 Task: Change audio effects visualization to Goom effect.
Action: Mouse moved to (125, 12)
Screenshot: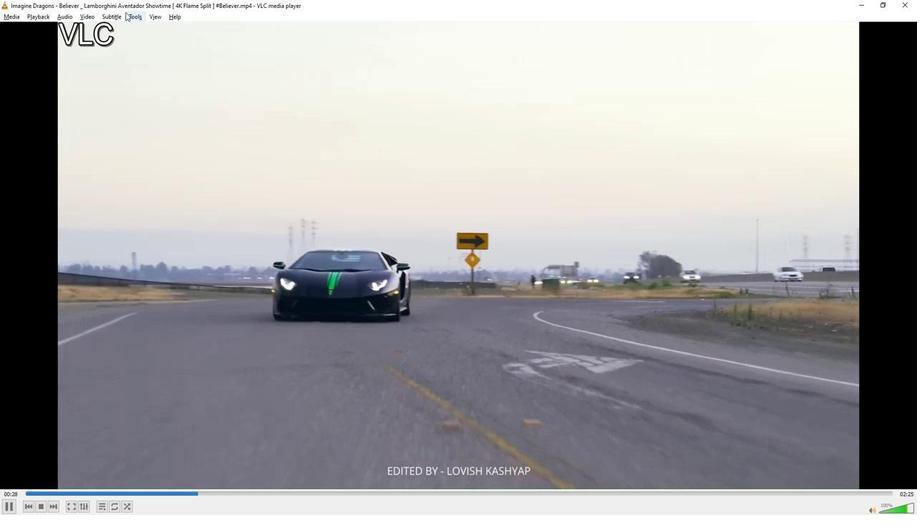 
Action: Mouse pressed left at (125, 12)
Screenshot: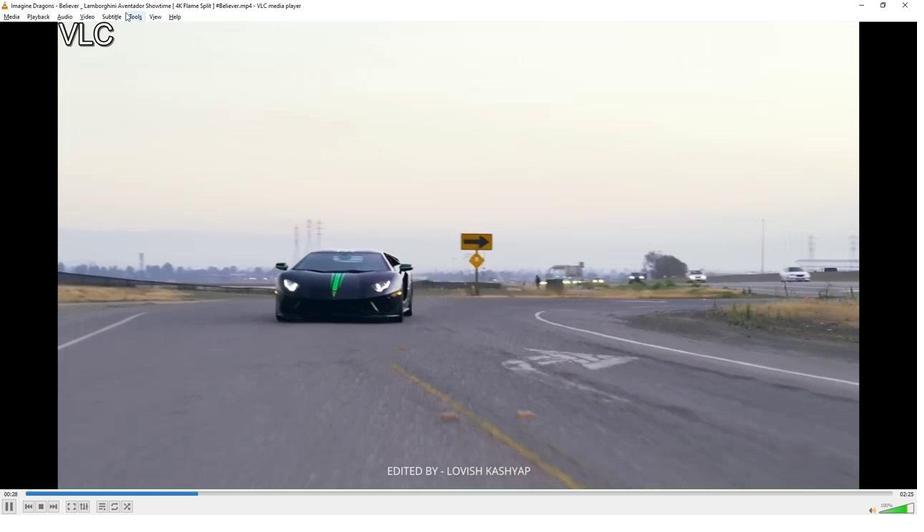 
Action: Mouse moved to (151, 128)
Screenshot: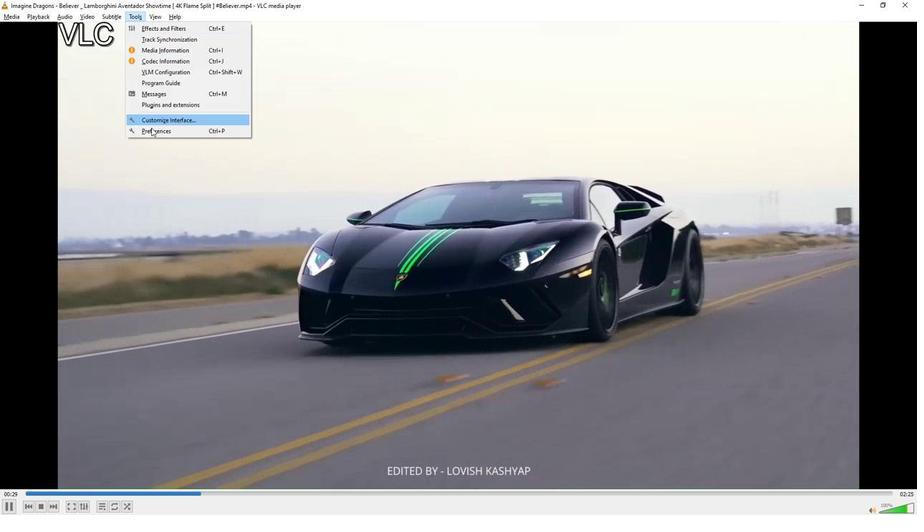 
Action: Mouse pressed left at (151, 128)
Screenshot: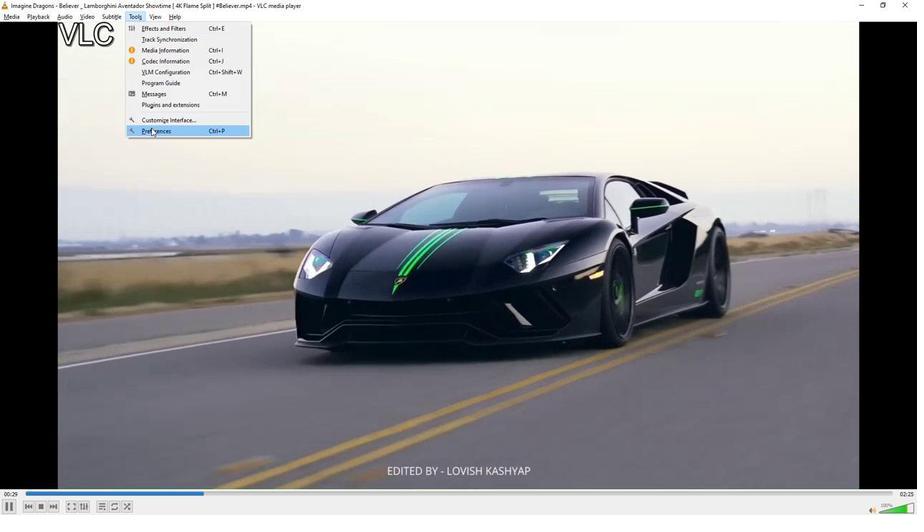 
Action: Mouse moved to (346, 76)
Screenshot: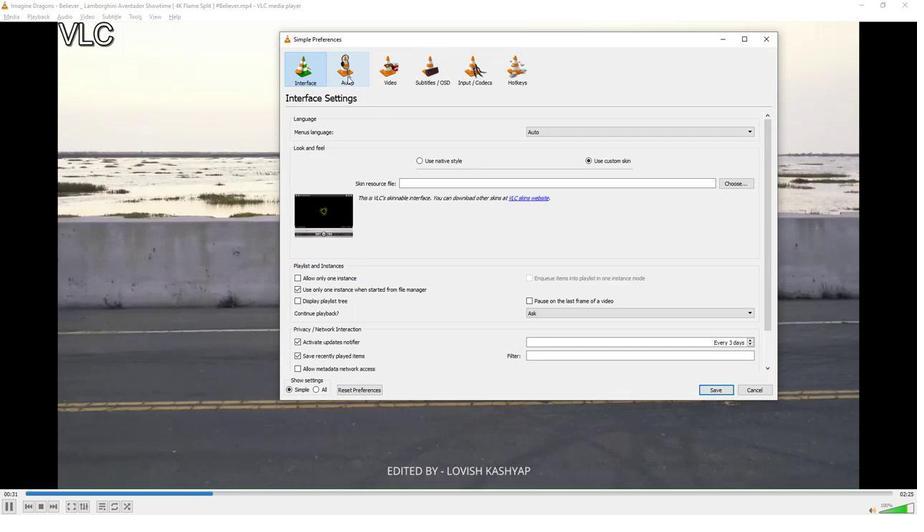 
Action: Mouse pressed left at (346, 76)
Screenshot: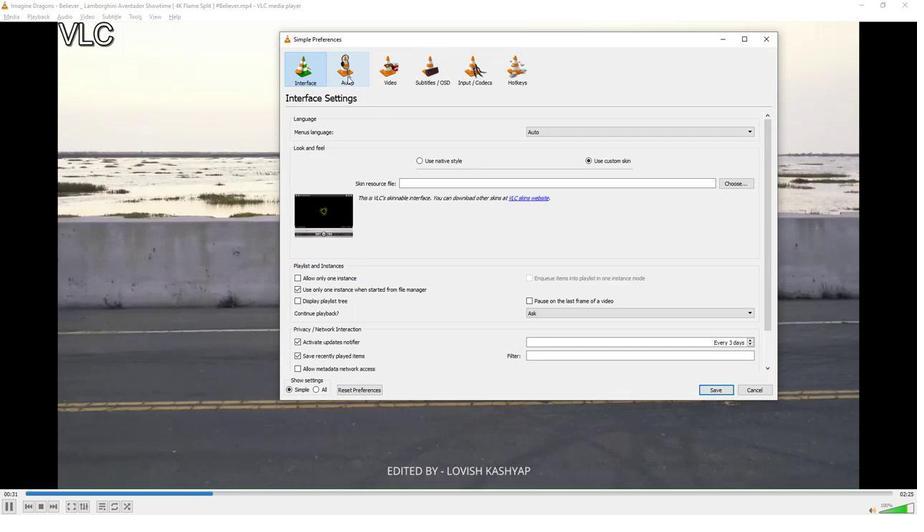 
Action: Mouse moved to (437, 260)
Screenshot: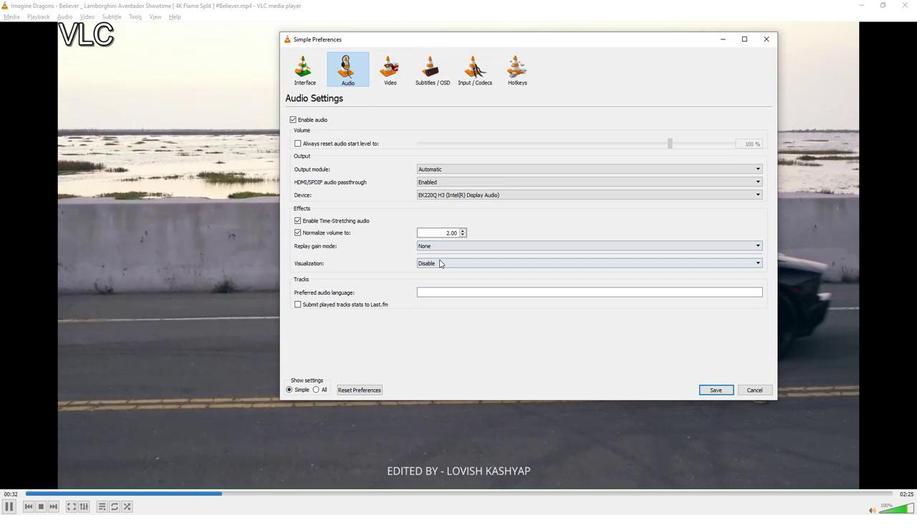 
Action: Mouse pressed left at (437, 260)
Screenshot: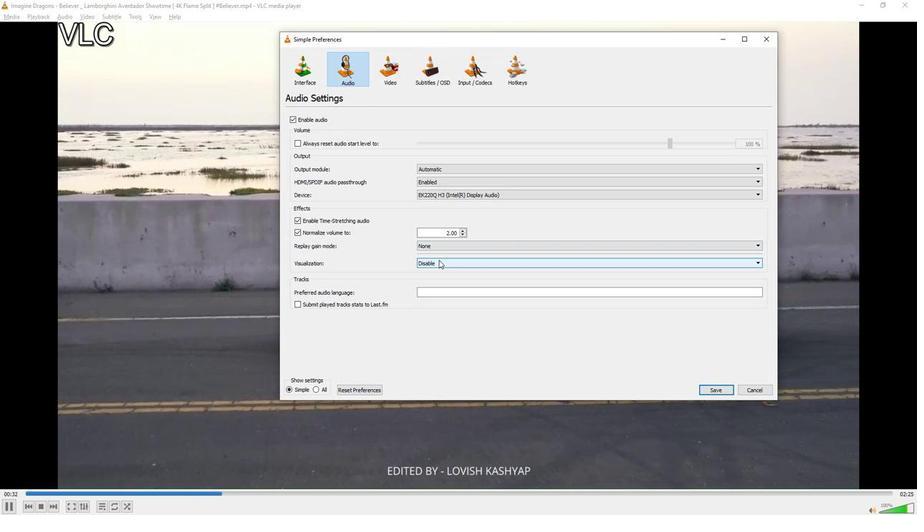 
Action: Mouse moved to (434, 279)
Screenshot: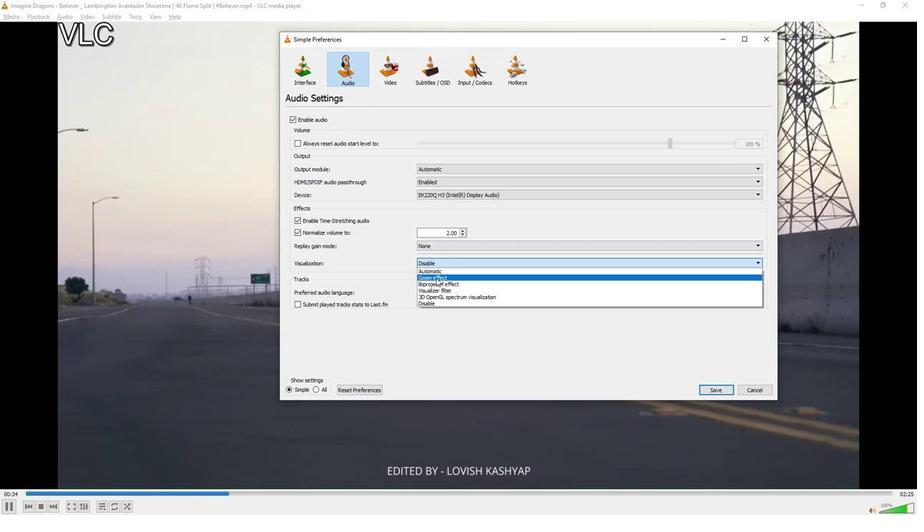 
Action: Mouse pressed left at (434, 279)
Screenshot: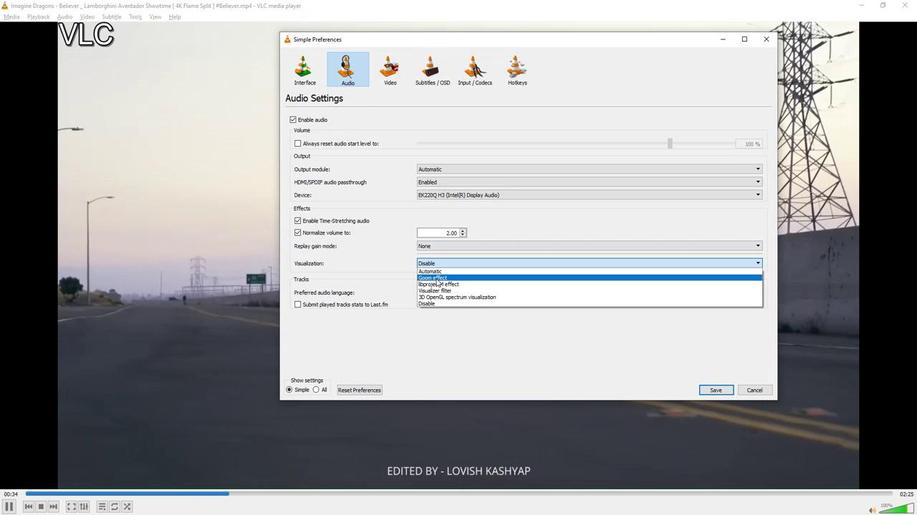 
Action: Mouse moved to (447, 365)
Screenshot: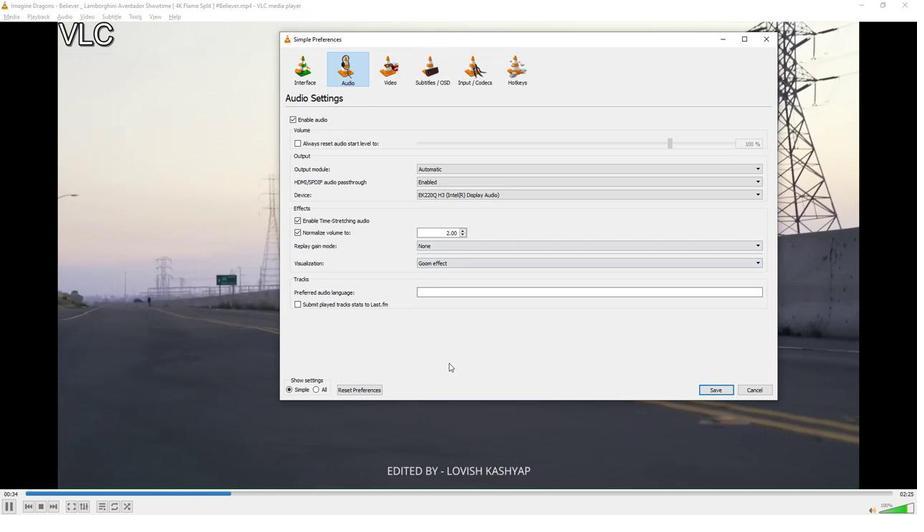 
